 Task: Cancel response.
Action: Mouse moved to (527, 60)
Screenshot: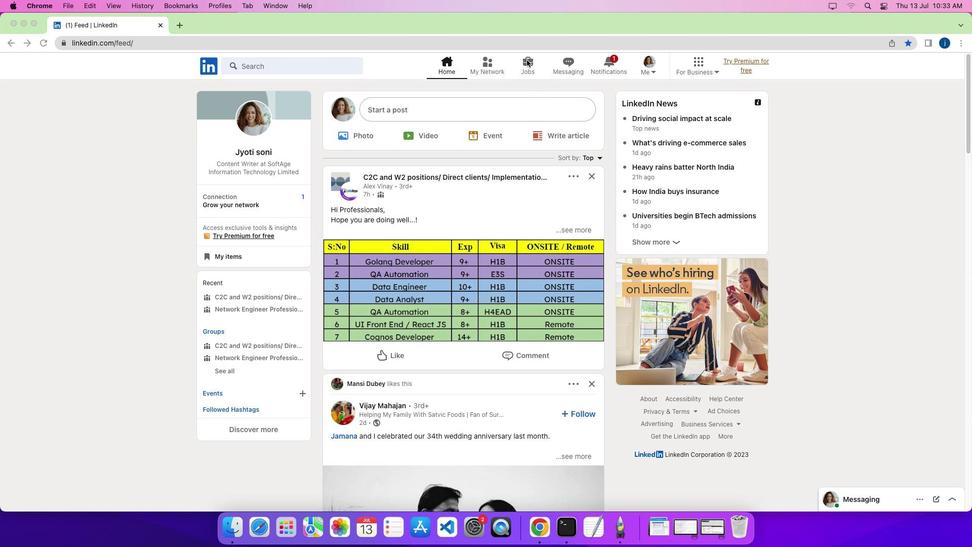 
Action: Mouse pressed left at (527, 60)
Screenshot: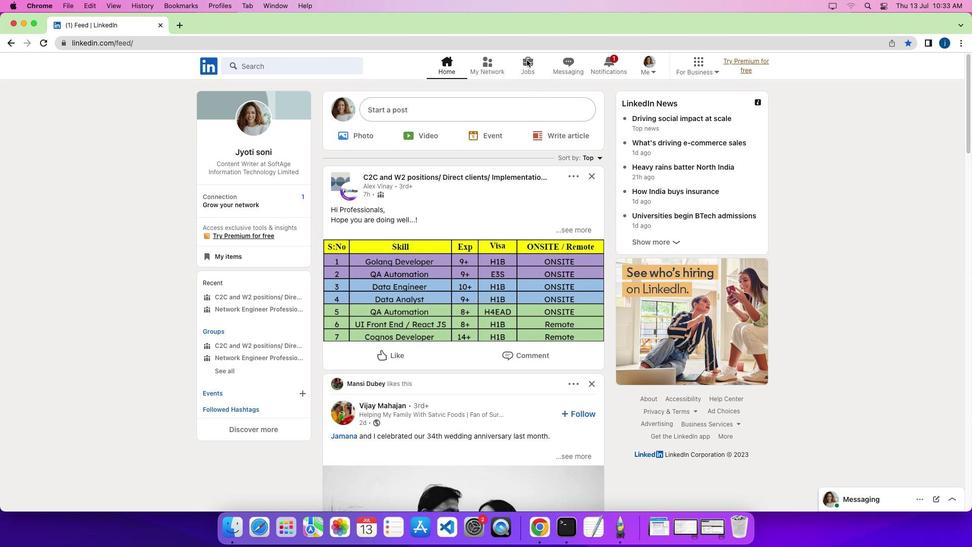 
Action: Mouse pressed left at (527, 60)
Screenshot: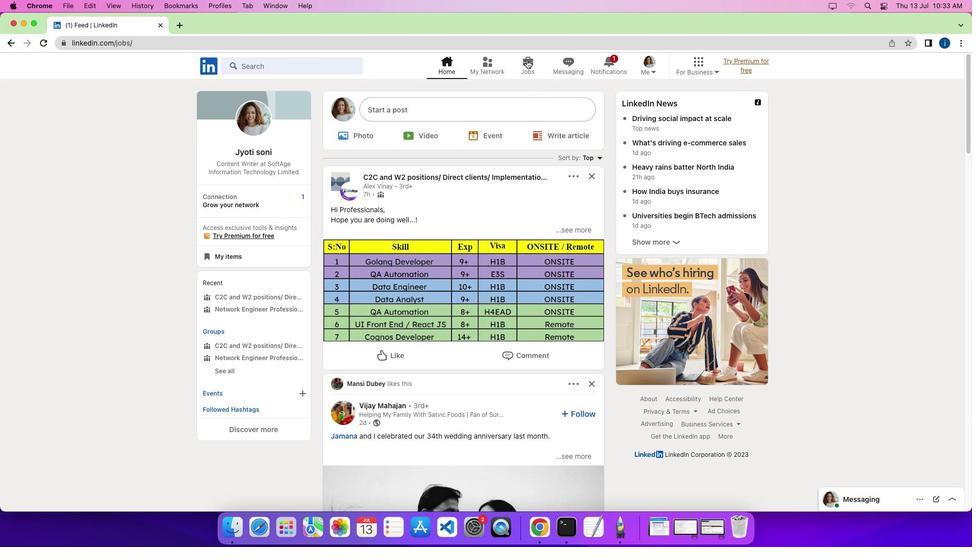 
Action: Mouse moved to (258, 182)
Screenshot: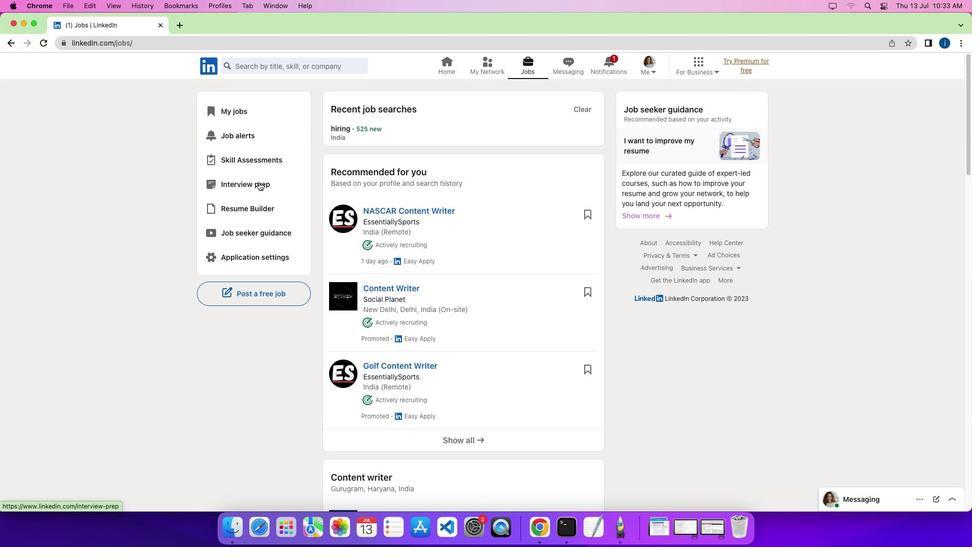 
Action: Mouse pressed left at (258, 182)
Screenshot: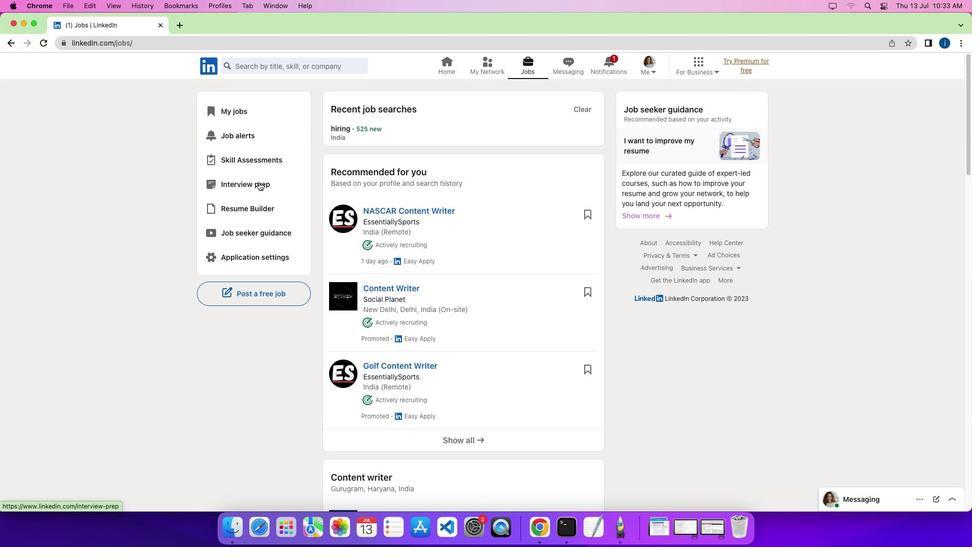 
Action: Mouse moved to (323, 111)
Screenshot: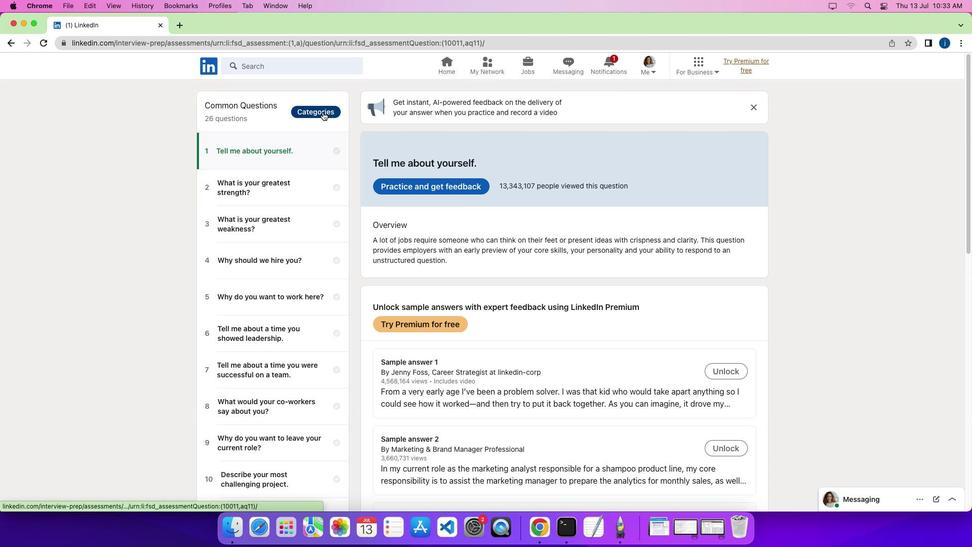 
Action: Mouse pressed left at (323, 111)
Screenshot: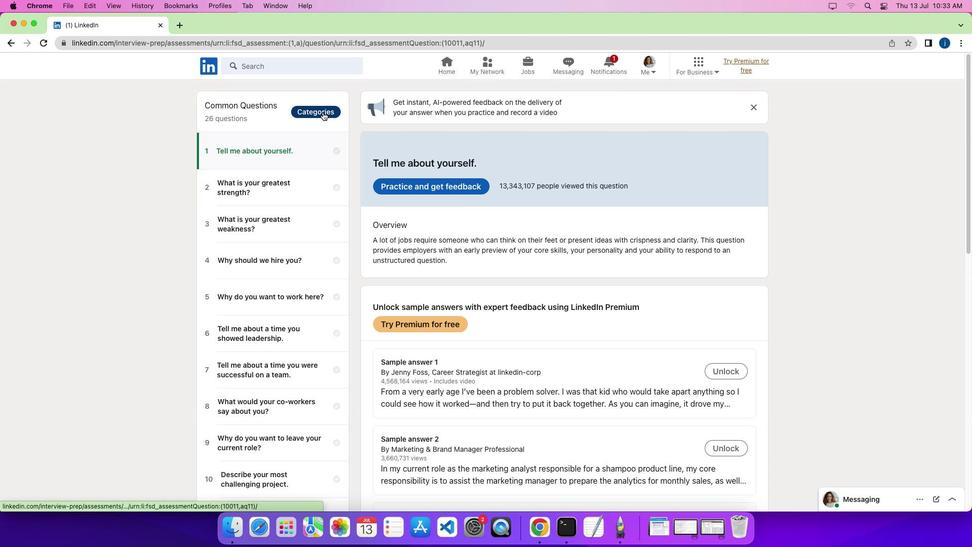 
Action: Mouse moved to (284, 459)
Screenshot: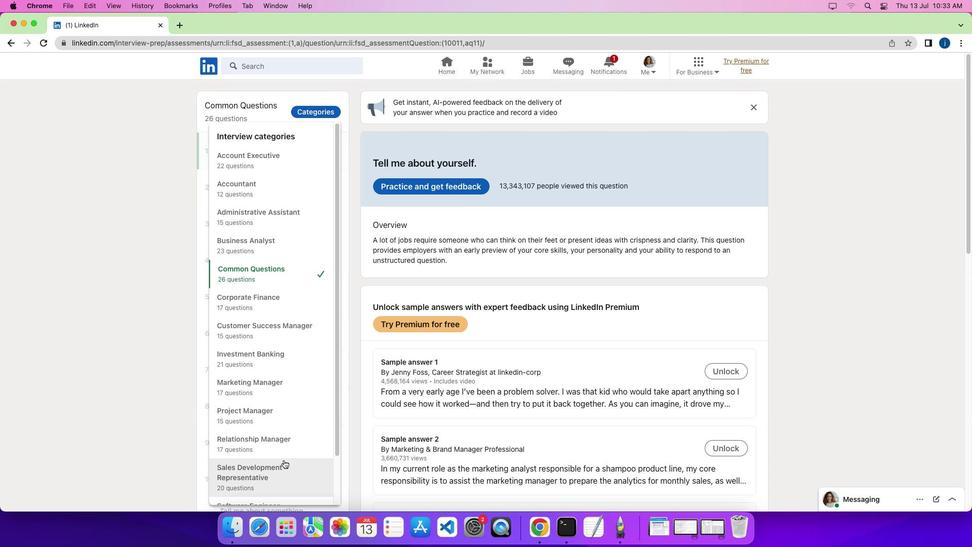 
Action: Mouse pressed left at (284, 459)
Screenshot: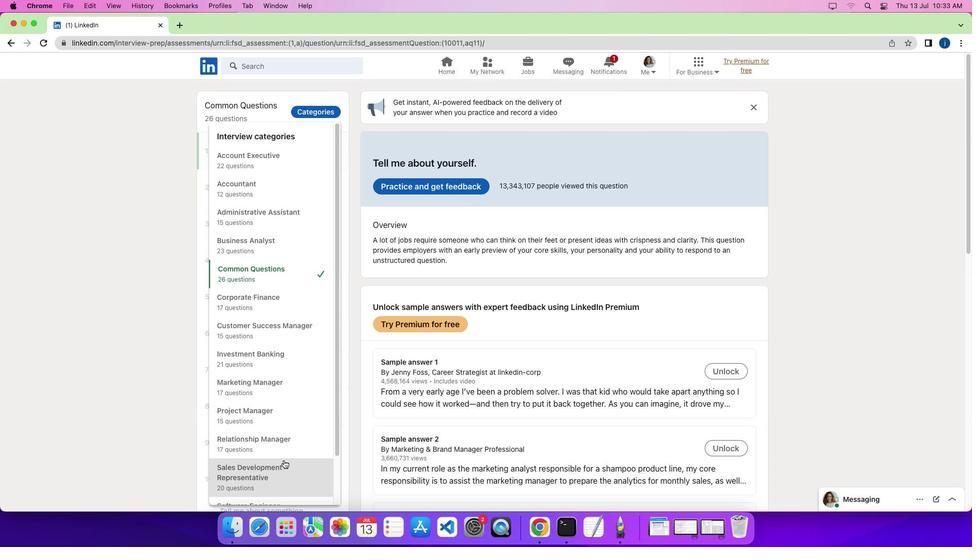 
Action: Mouse moved to (273, 467)
Screenshot: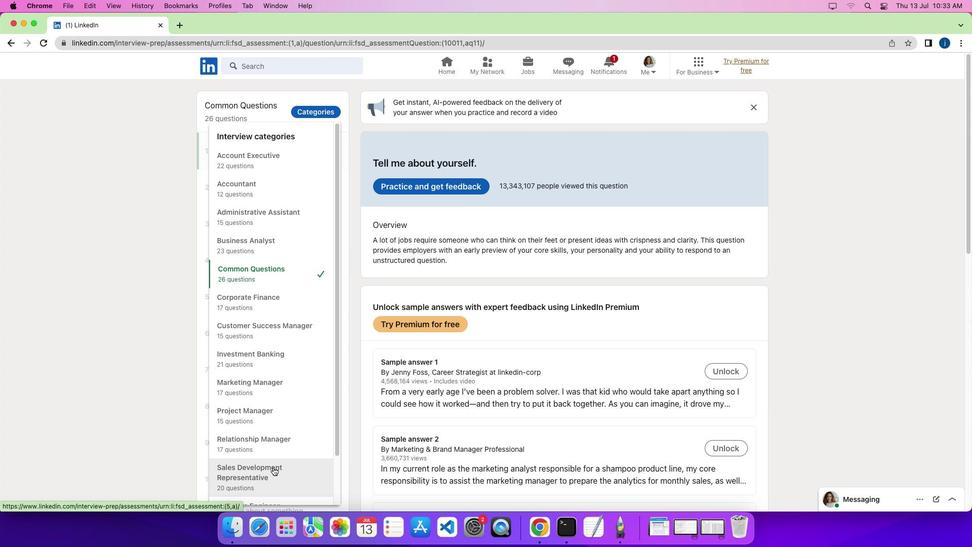 
Action: Mouse pressed left at (273, 467)
Screenshot: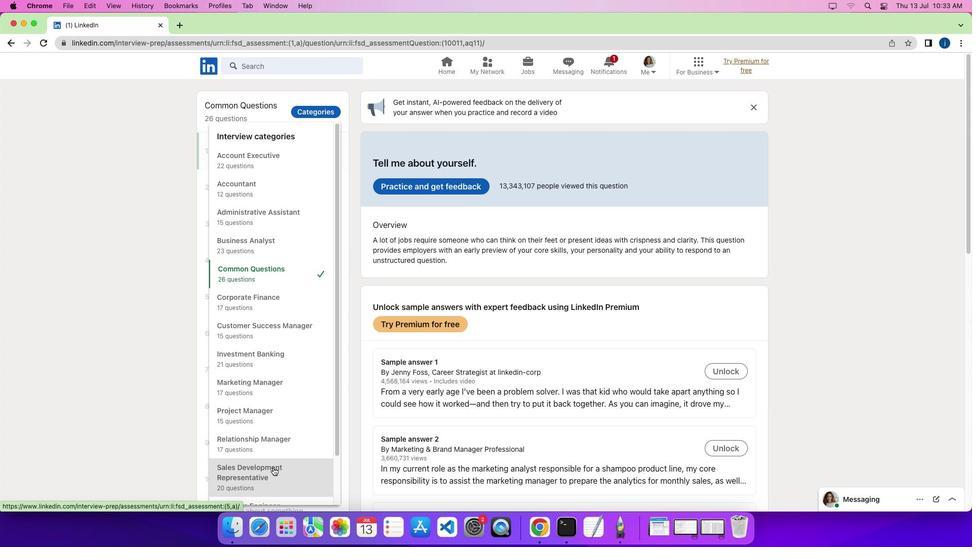 
Action: Mouse moved to (266, 451)
Screenshot: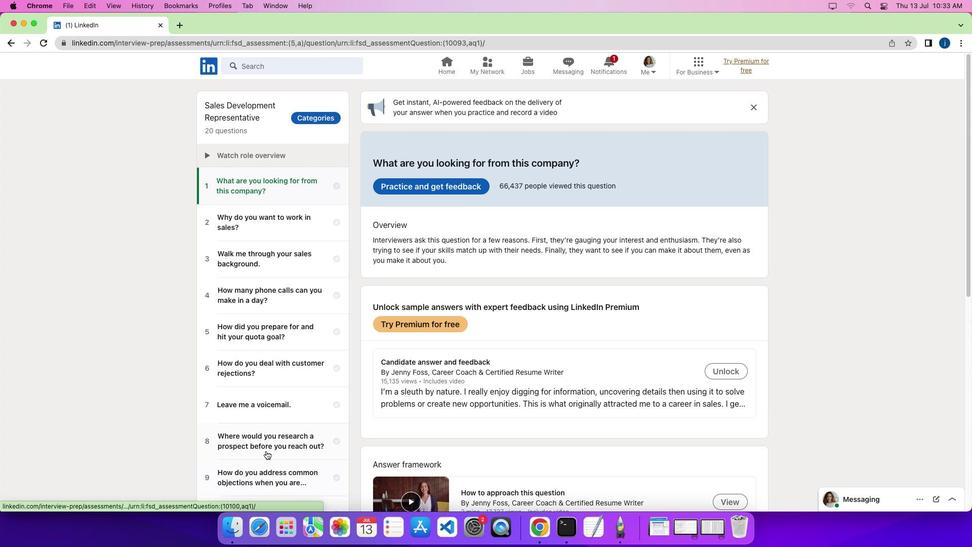 
Action: Mouse scrolled (266, 451) with delta (0, 0)
Screenshot: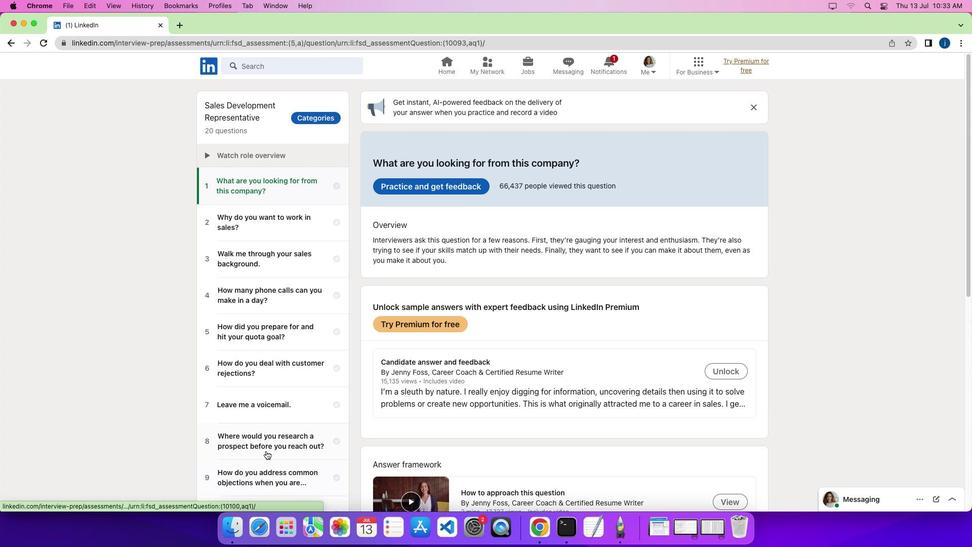 
Action: Mouse moved to (266, 450)
Screenshot: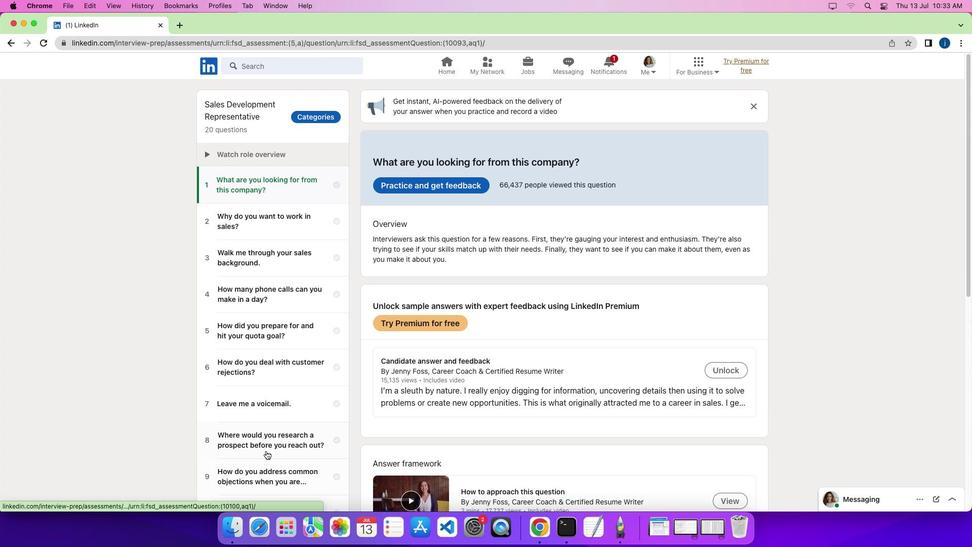 
Action: Mouse scrolled (266, 450) with delta (0, 0)
Screenshot: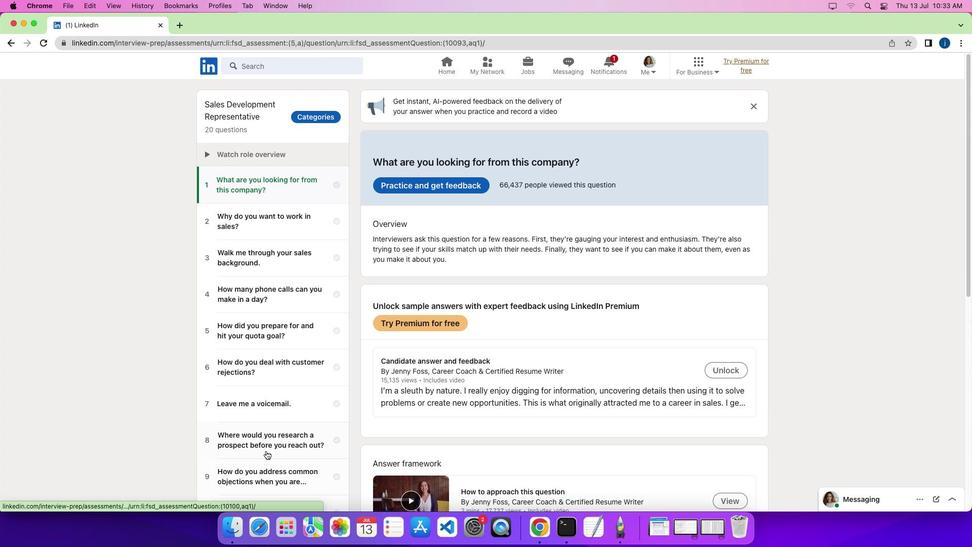 
Action: Mouse scrolled (266, 450) with delta (0, -3)
Screenshot: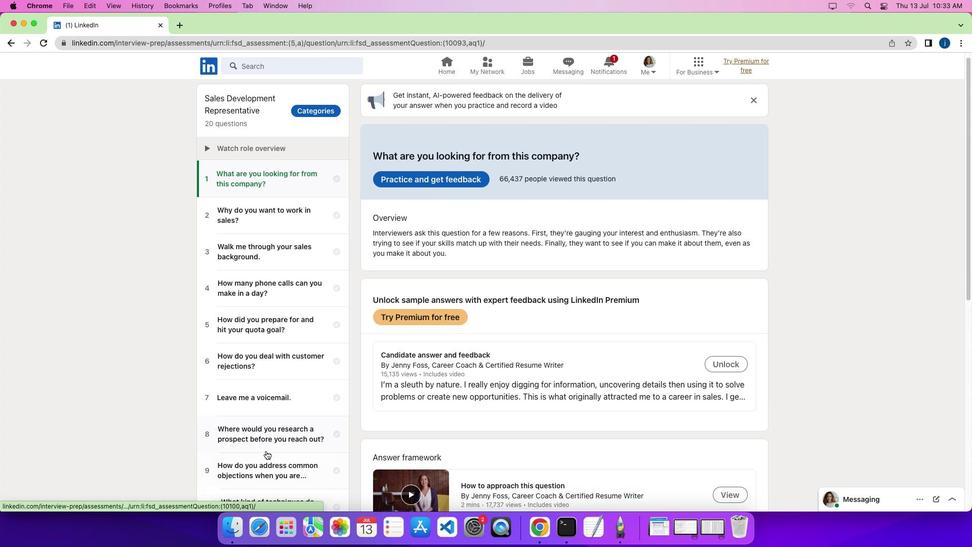 
Action: Mouse scrolled (266, 450) with delta (0, -4)
Screenshot: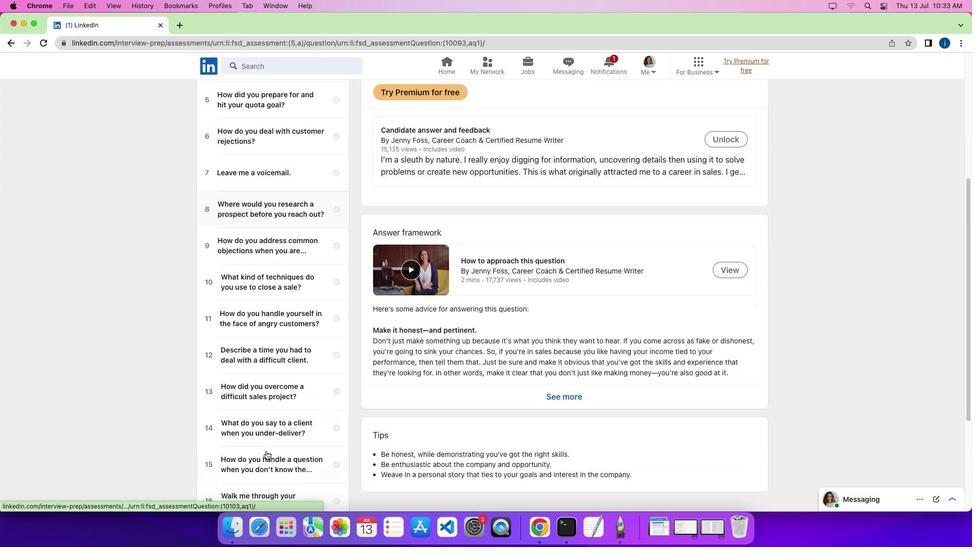 
Action: Mouse moved to (266, 450)
Screenshot: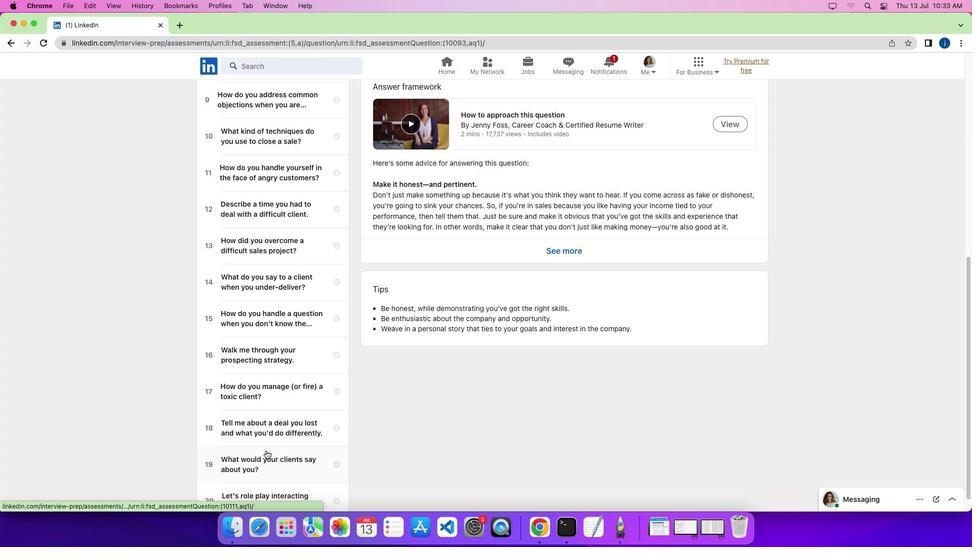 
Action: Mouse scrolled (266, 450) with delta (0, 0)
Screenshot: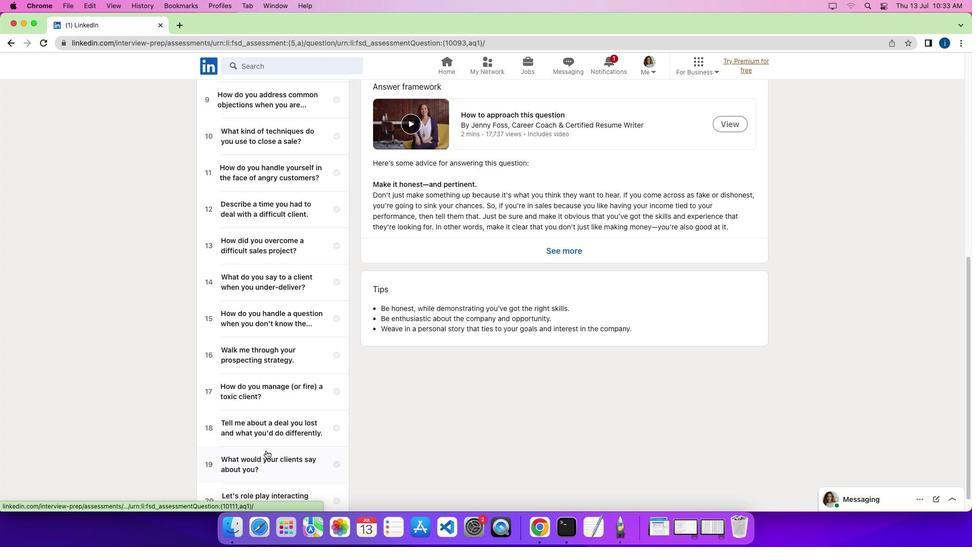 
Action: Mouse scrolled (266, 450) with delta (0, 0)
Screenshot: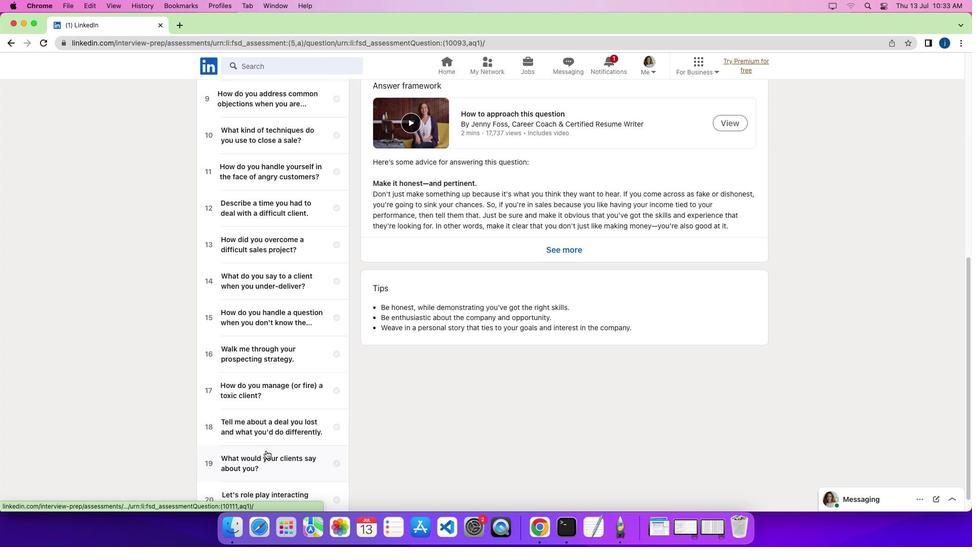 
Action: Mouse pressed left at (266, 450)
Screenshot: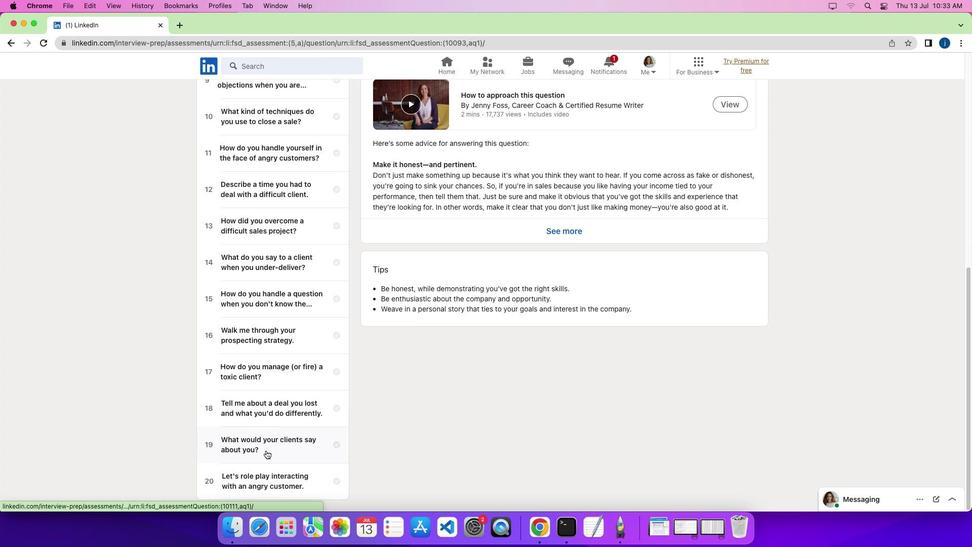 
Action: Mouse moved to (387, 185)
Screenshot: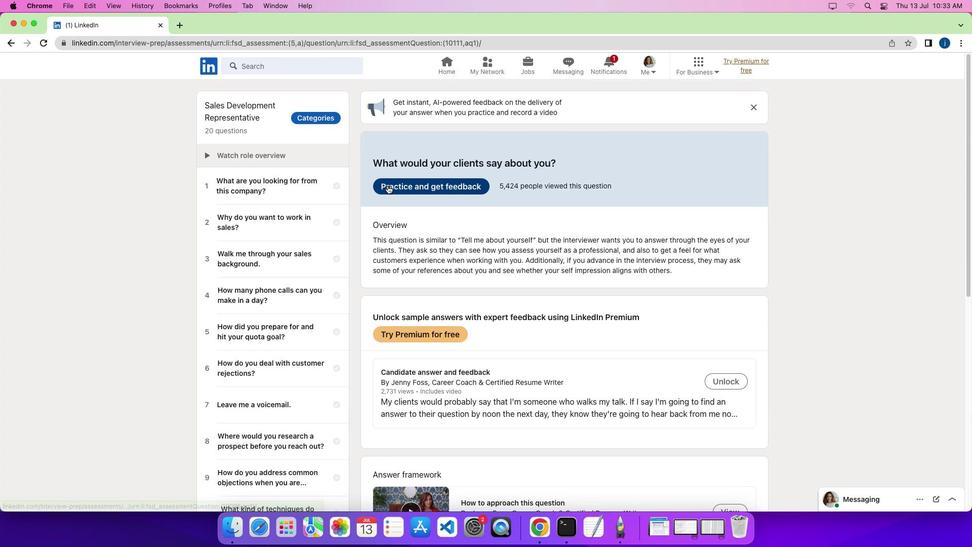 
Action: Mouse pressed left at (387, 185)
Screenshot: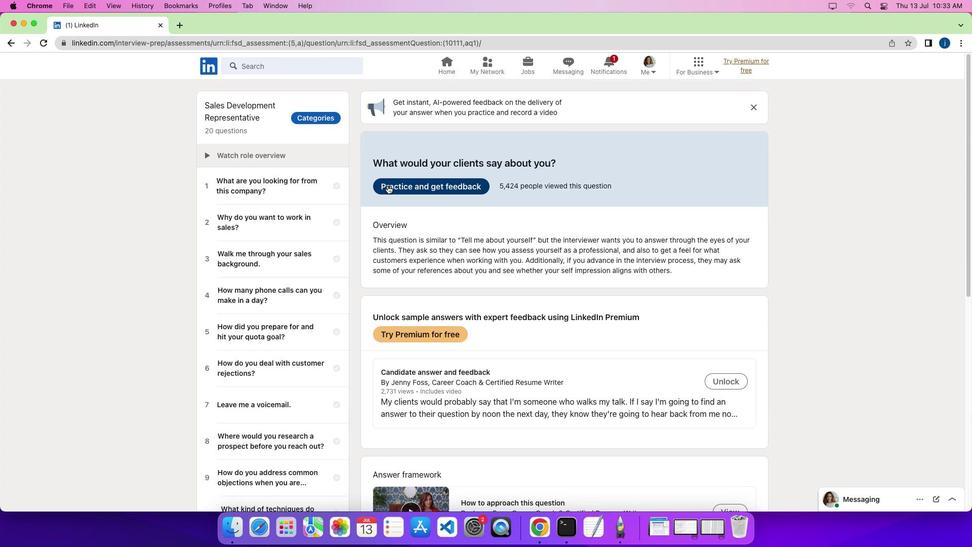 
Action: Mouse moved to (474, 331)
Screenshot: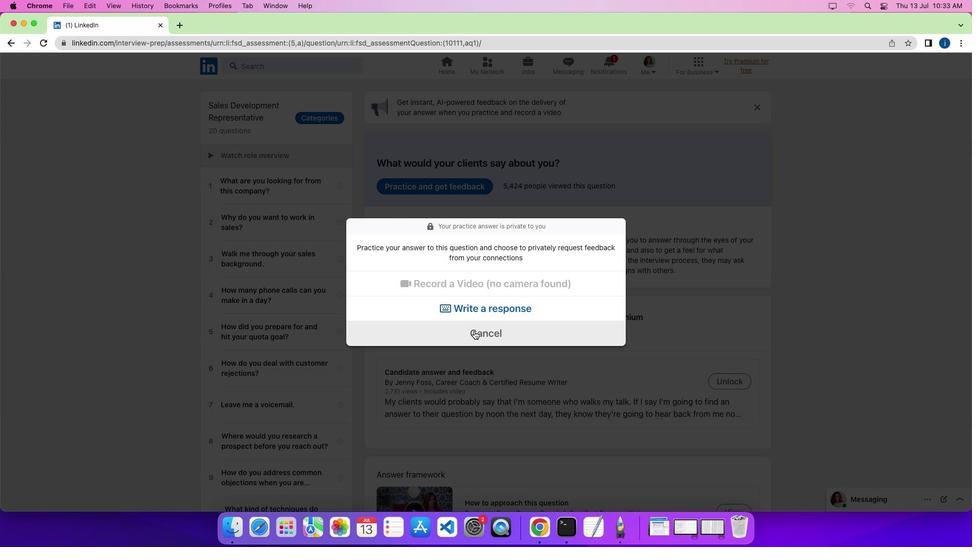 
Action: Mouse pressed left at (474, 331)
Screenshot: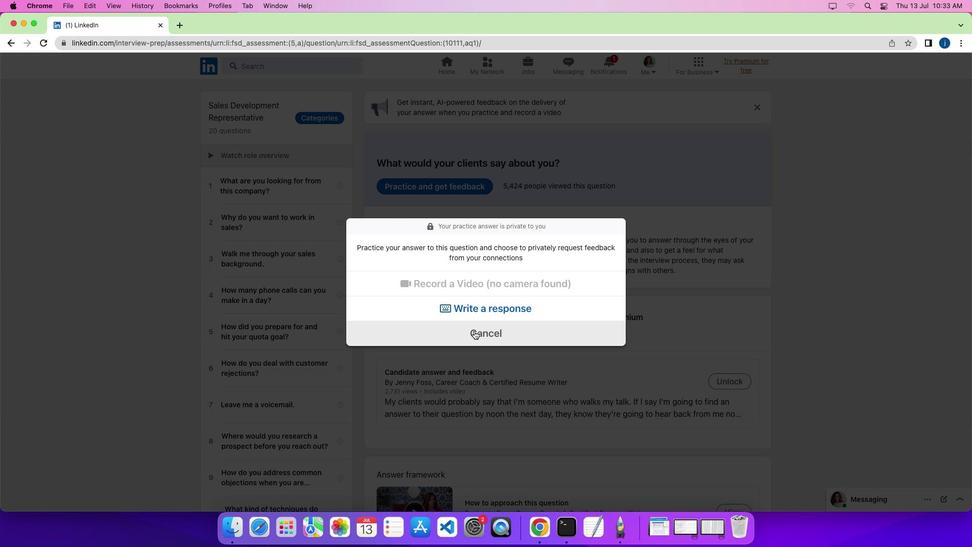 
